 Task: Use a dramatic filter on a vintage car photo to enhance the retro aesthetic.
Action: Mouse moved to (834, 550)
Screenshot: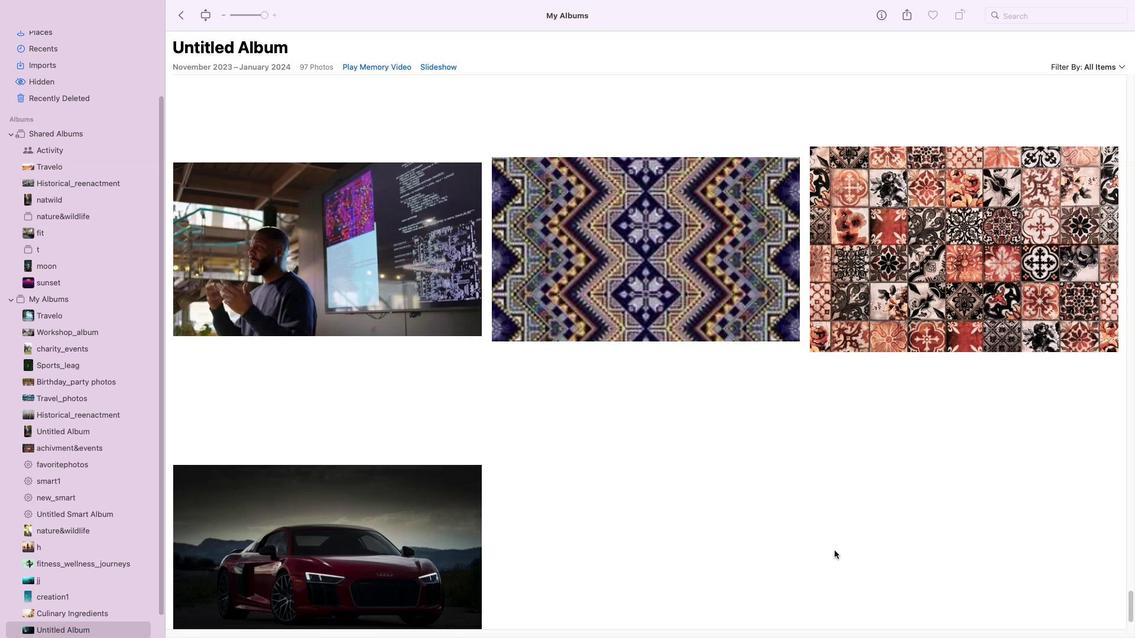 
Action: Mouse pressed left at (834, 550)
Screenshot: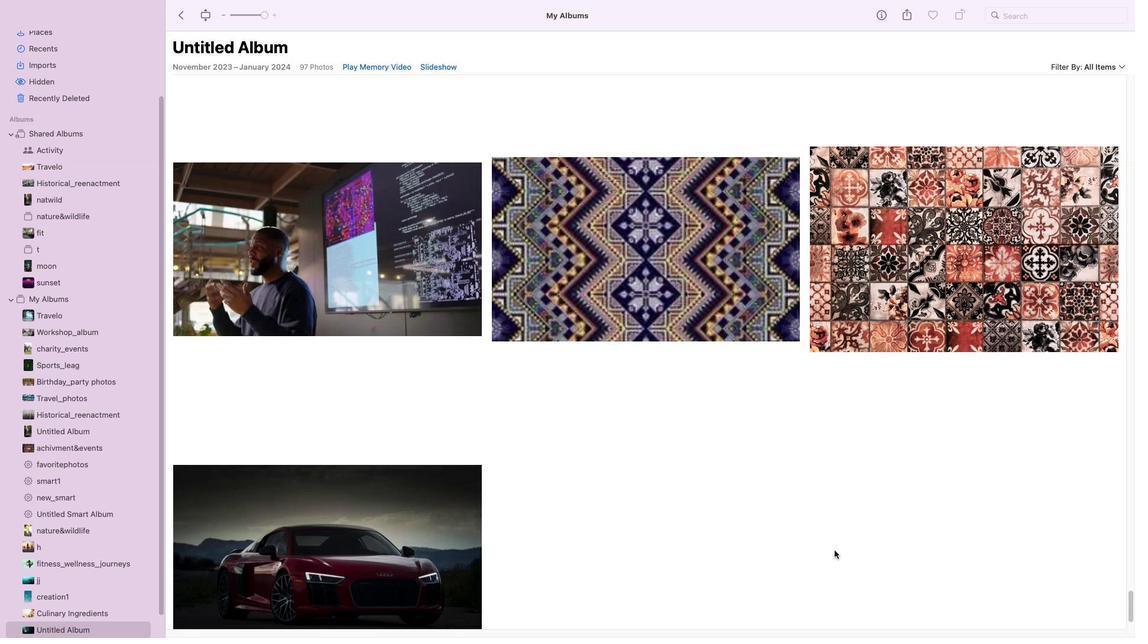
Action: Mouse moved to (356, 548)
Screenshot: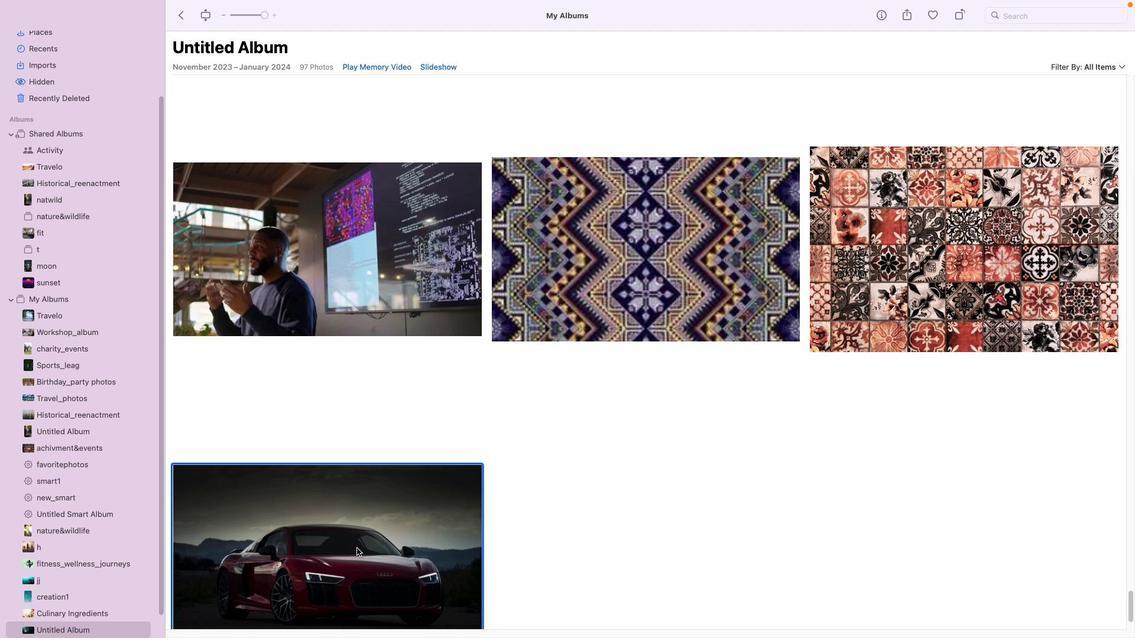 
Action: Mouse pressed left at (356, 548)
Screenshot: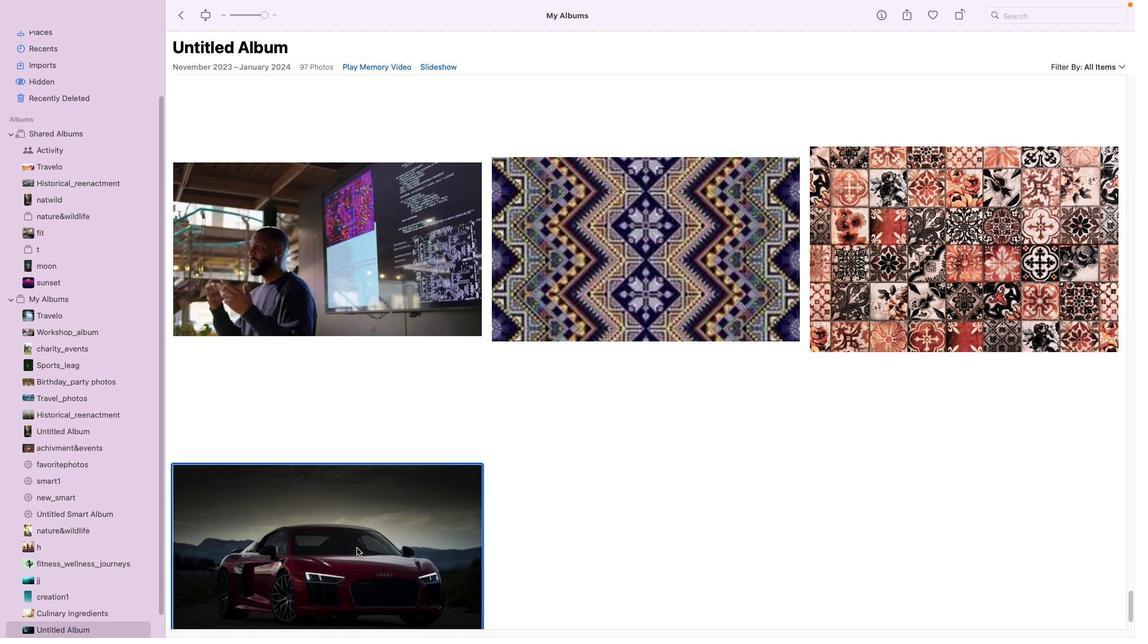 
Action: Mouse pressed left at (356, 548)
Screenshot: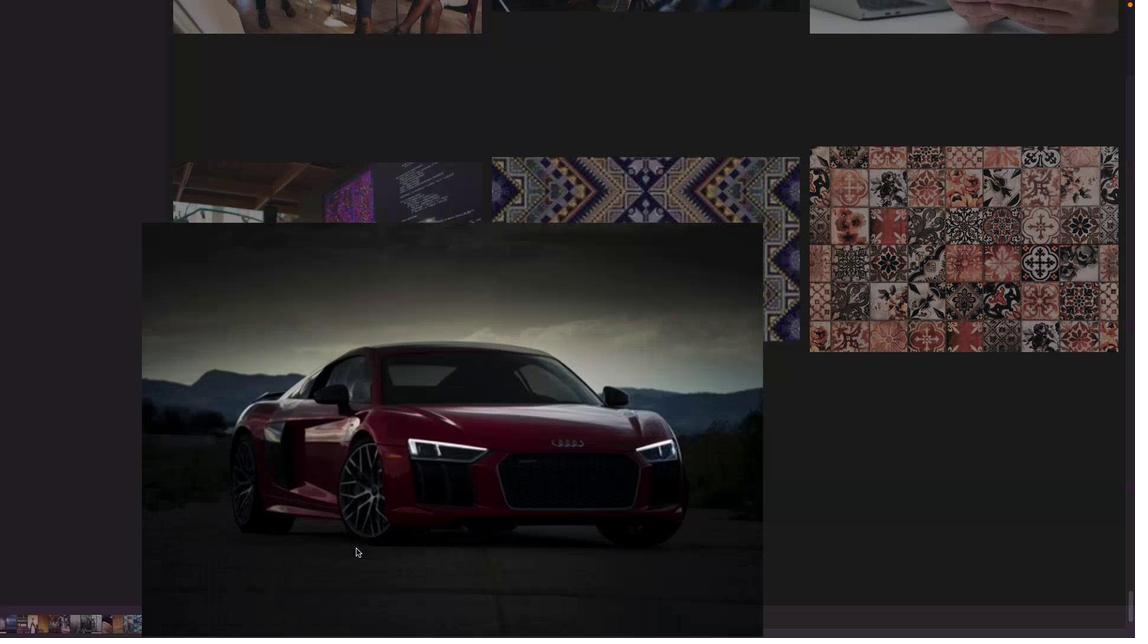 
Action: Mouse moved to (1107, 30)
Screenshot: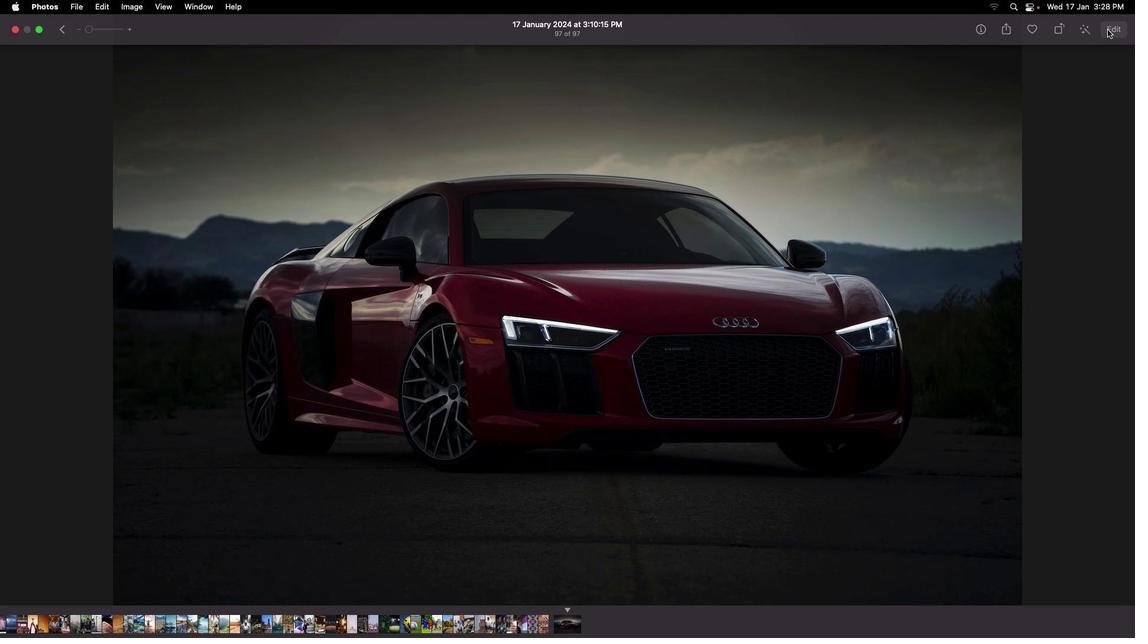 
Action: Mouse pressed left at (1107, 30)
Screenshot: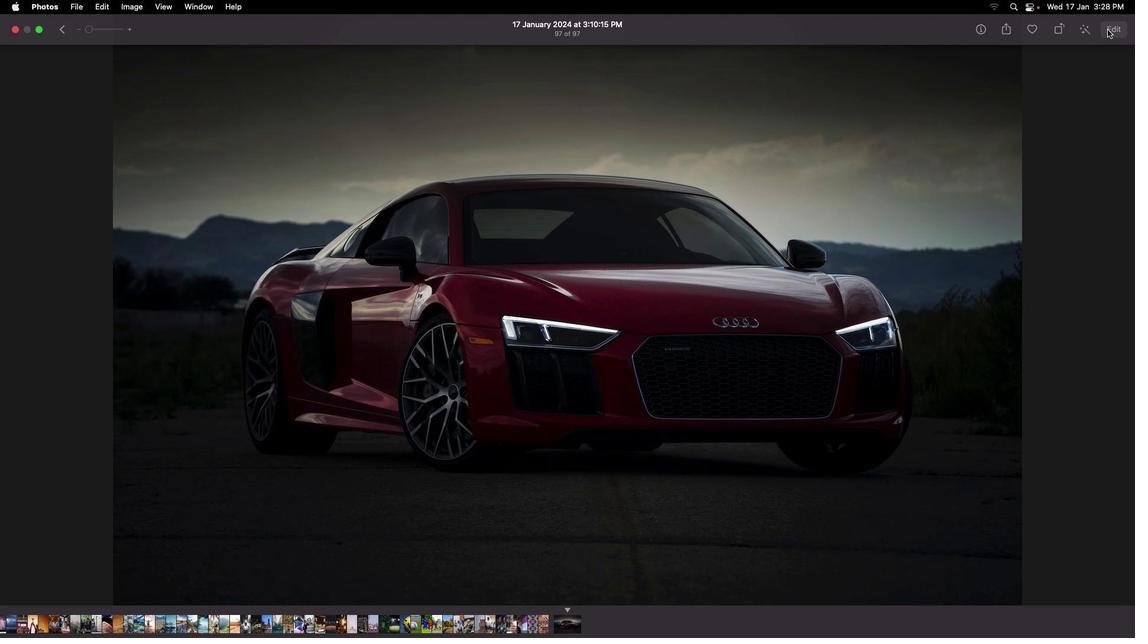 
Action: Mouse moved to (569, 27)
Screenshot: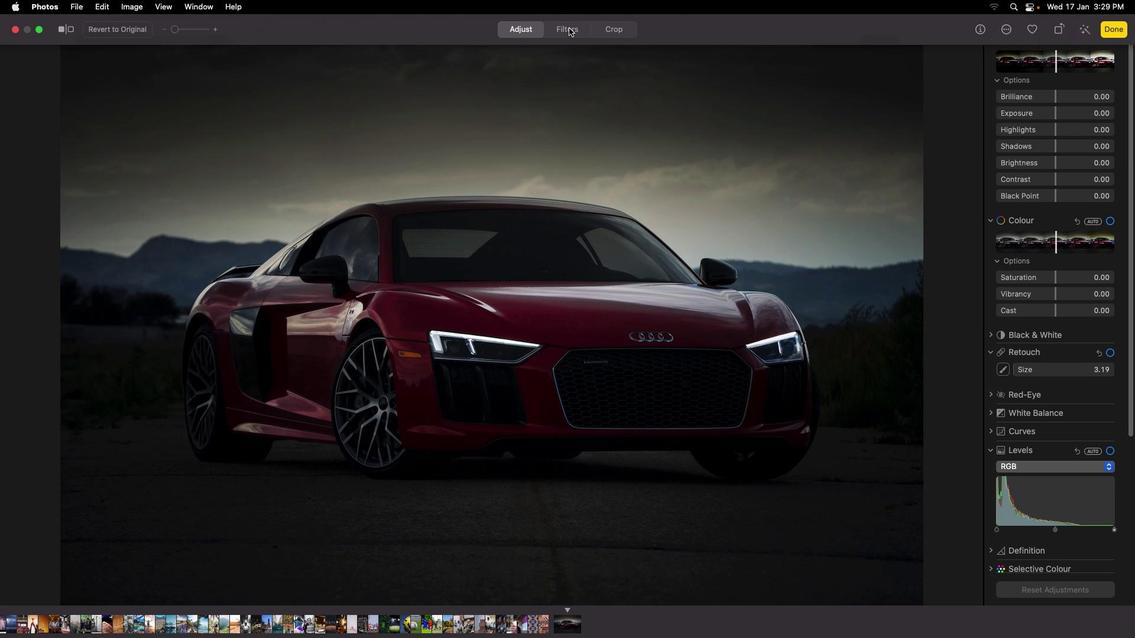 
Action: Mouse pressed left at (569, 27)
Screenshot: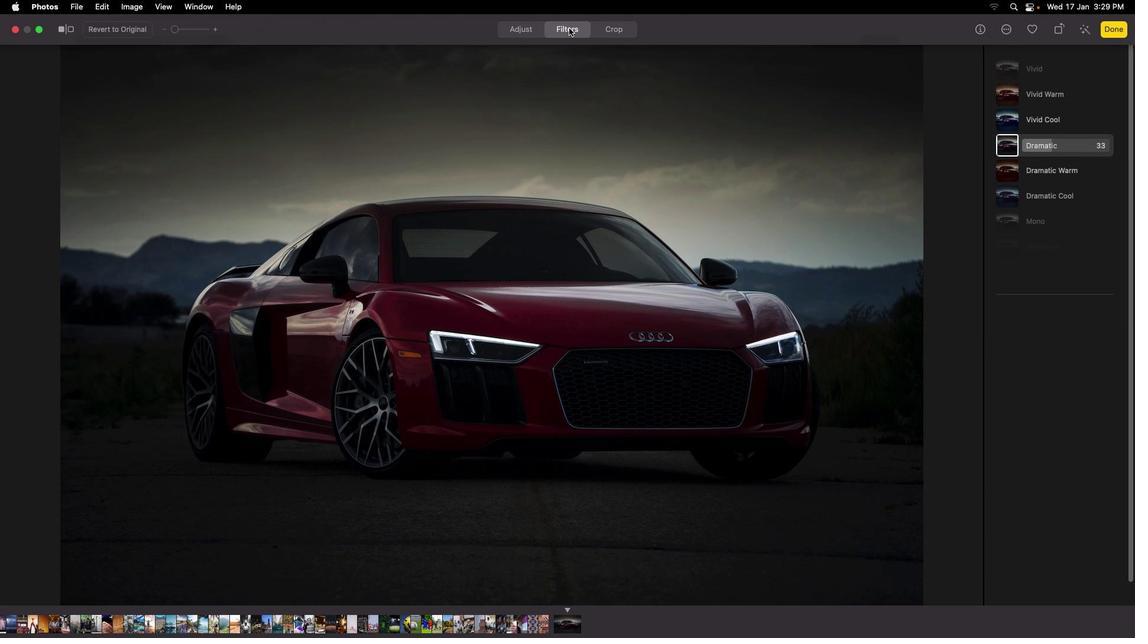 
Action: Mouse moved to (1052, 148)
Screenshot: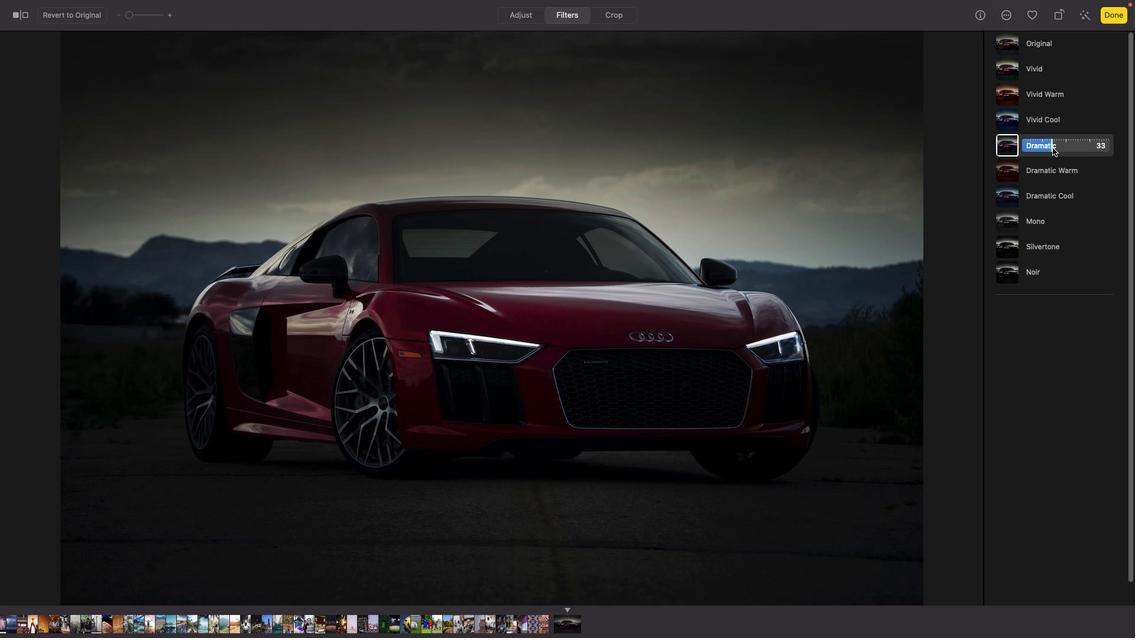 
Action: Mouse pressed left at (1052, 148)
Screenshot: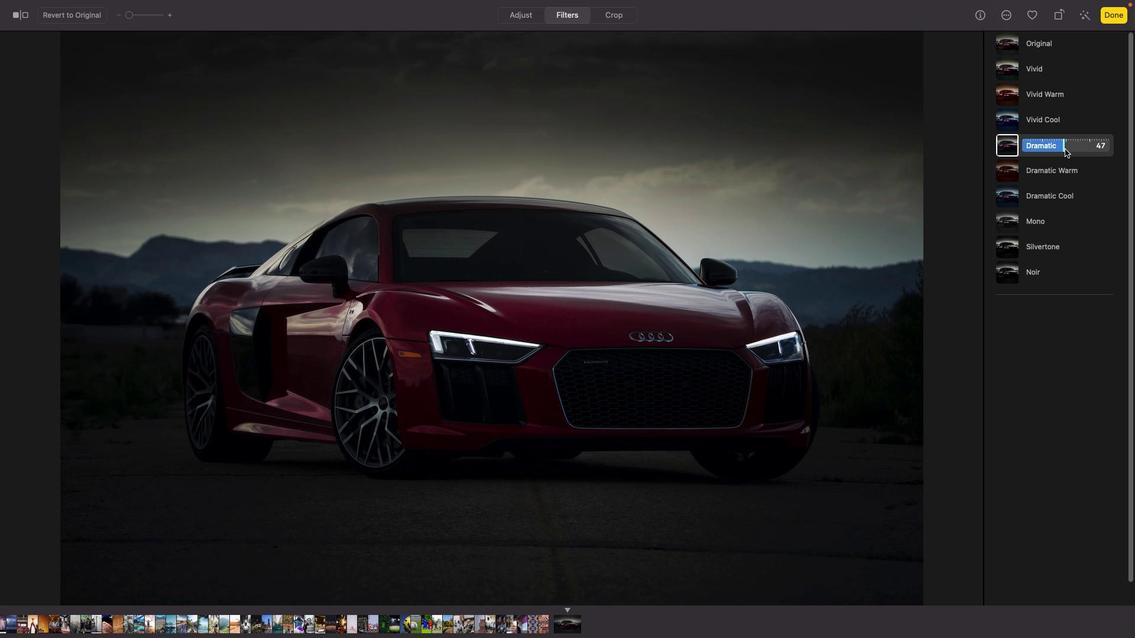 
Action: Mouse moved to (1082, 147)
Screenshot: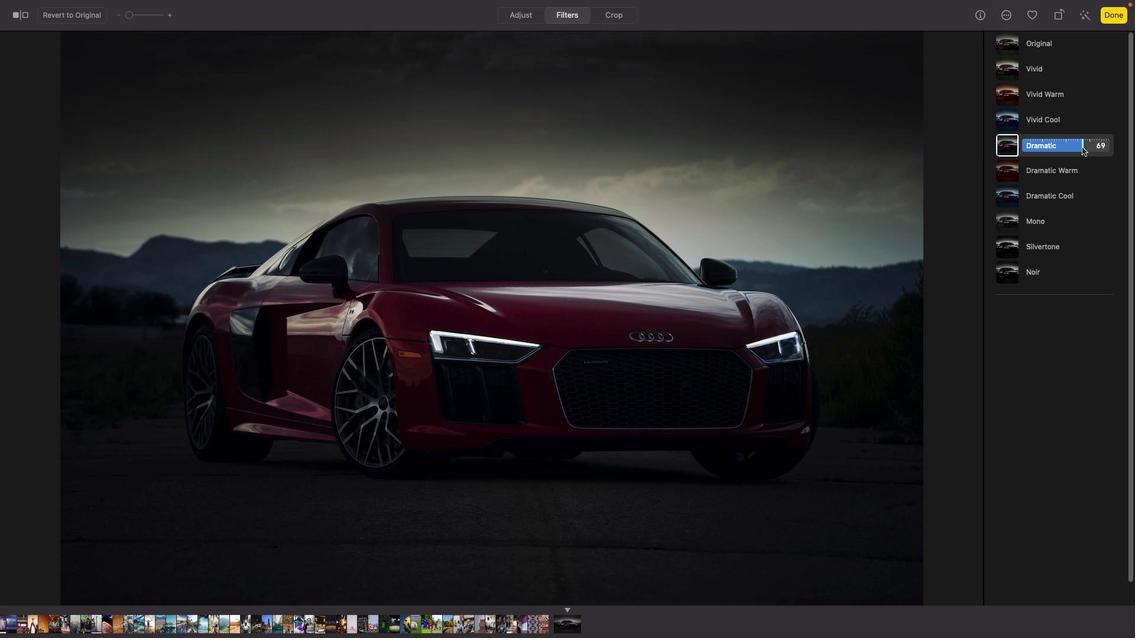 
Action: Mouse pressed left at (1082, 147)
Screenshot: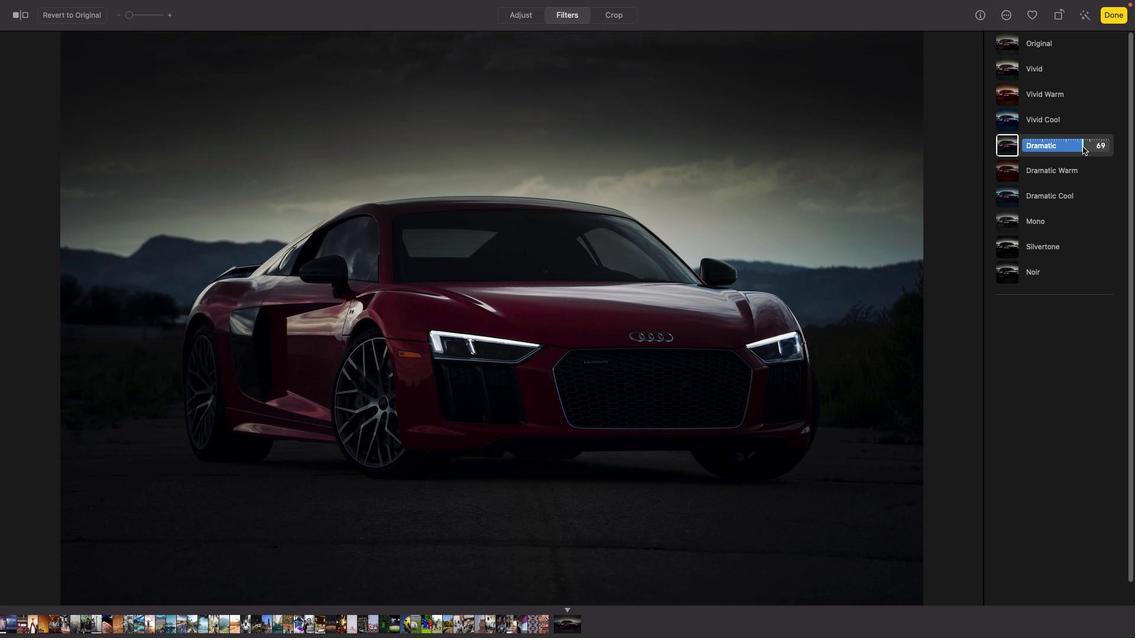 
Action: Mouse moved to (1114, 15)
Screenshot: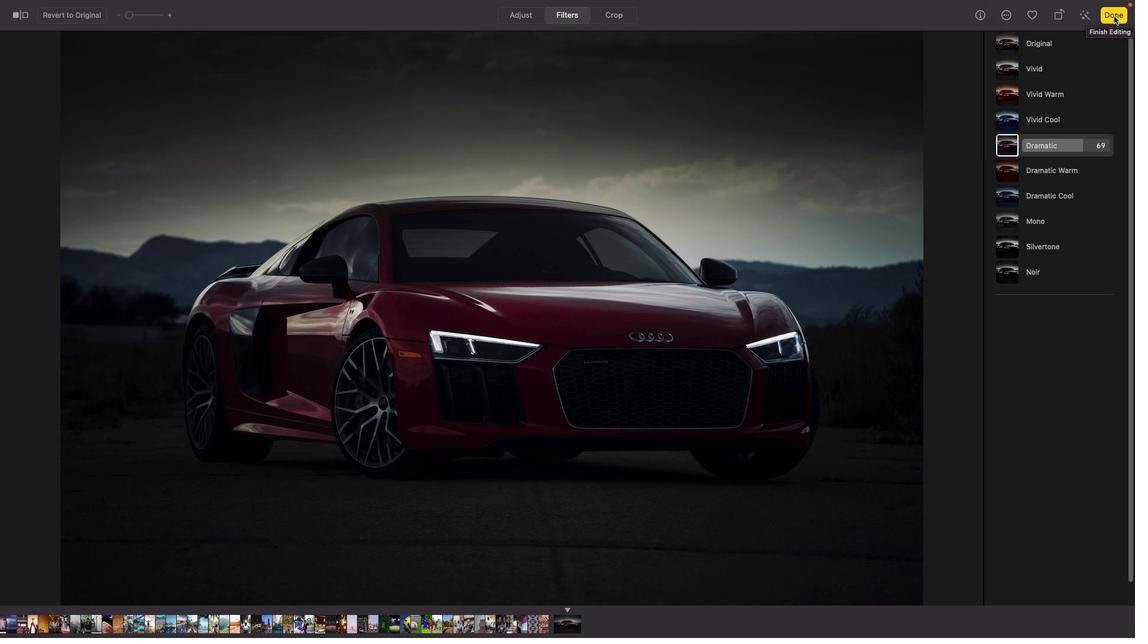 
Action: Mouse pressed left at (1114, 15)
Screenshot: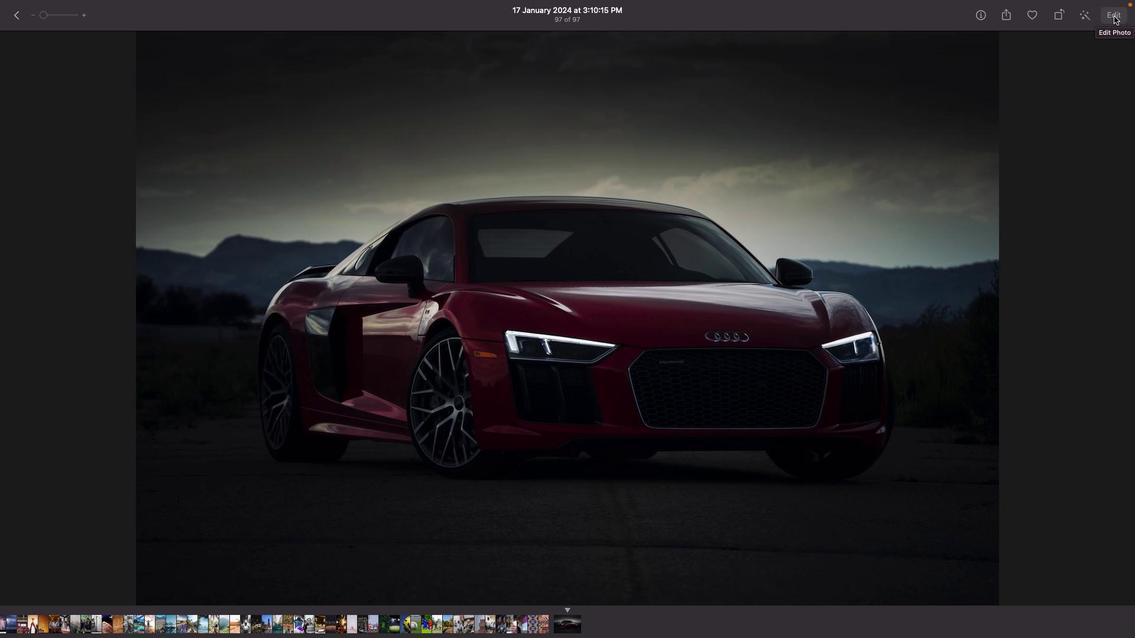 
Action: Mouse moved to (350, 45)
Screenshot: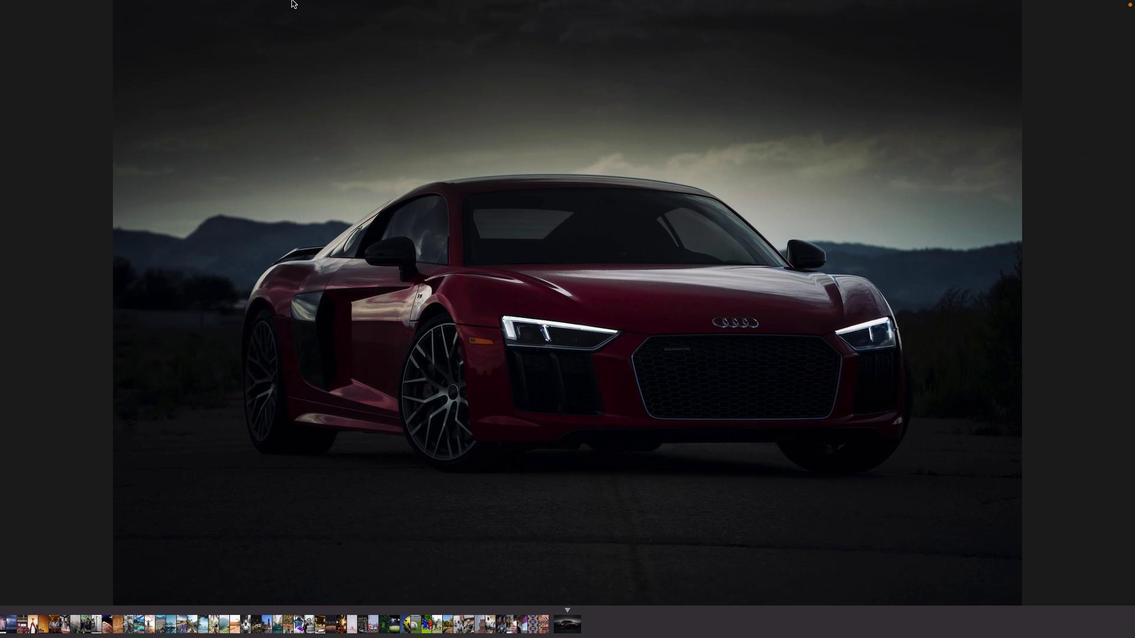
Action: Mouse pressed left at (350, 45)
Screenshot: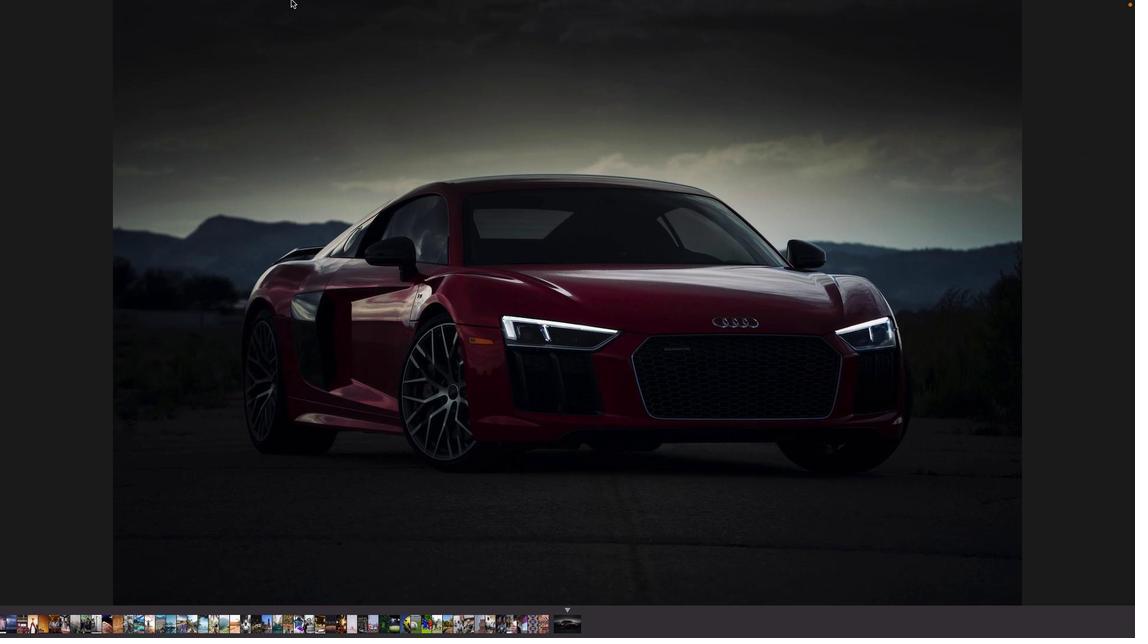 
Action: Mouse moved to (239, 0)
Screenshot: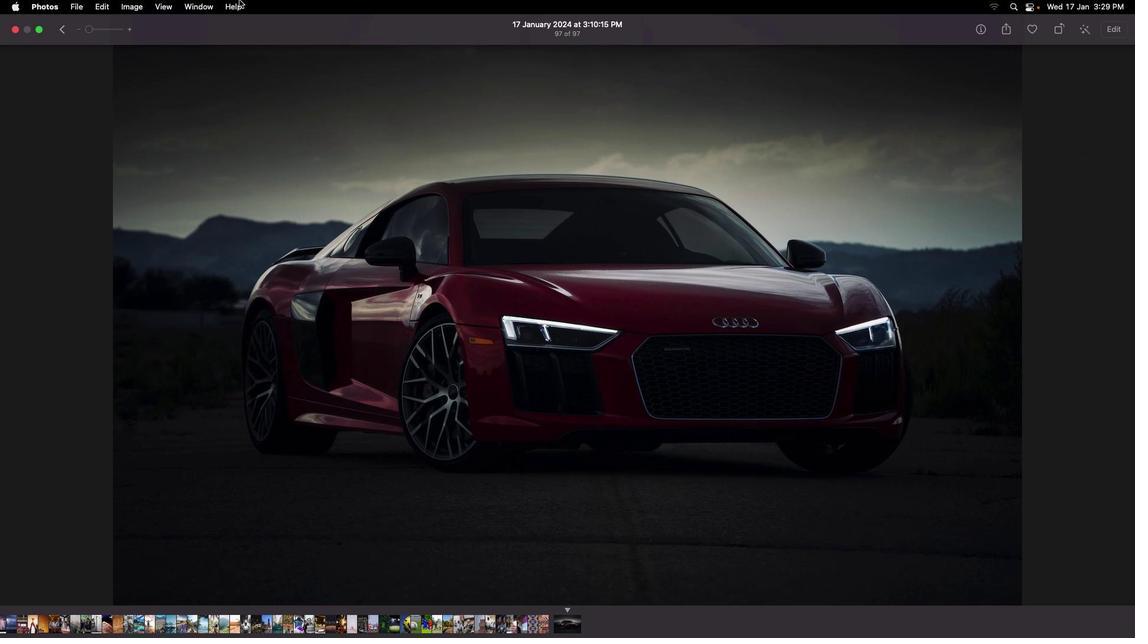 
